 Task: Filter the notifications by "reason:approval-requested".
Action: Mouse moved to (1070, 168)
Screenshot: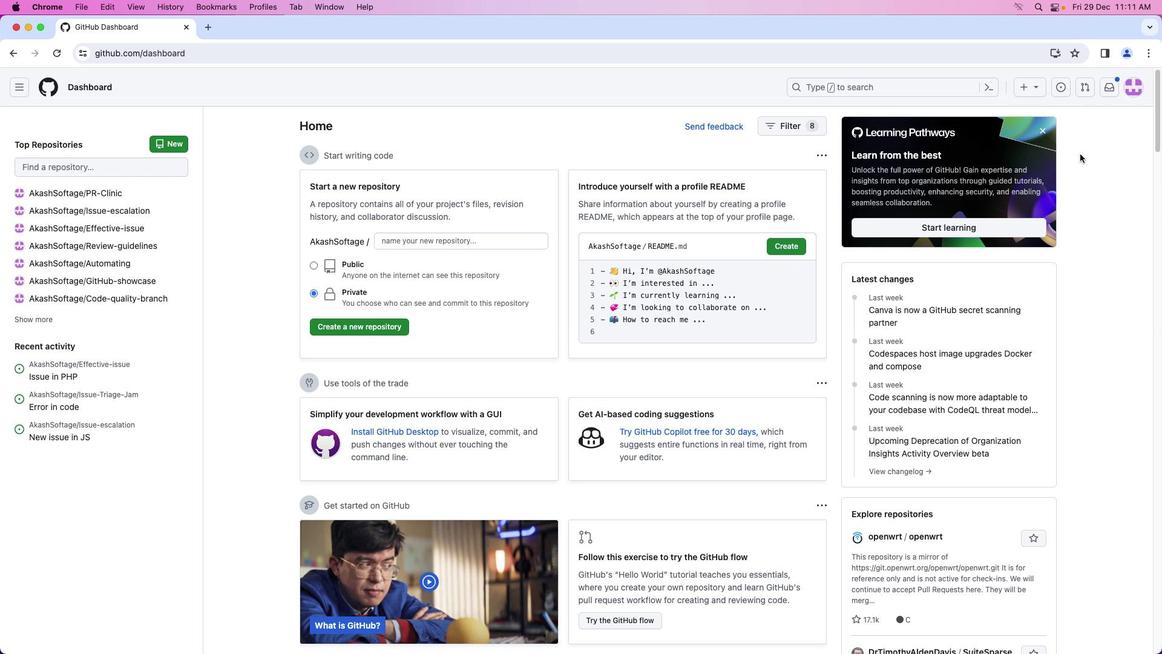 
Action: Mouse pressed left at (1070, 168)
Screenshot: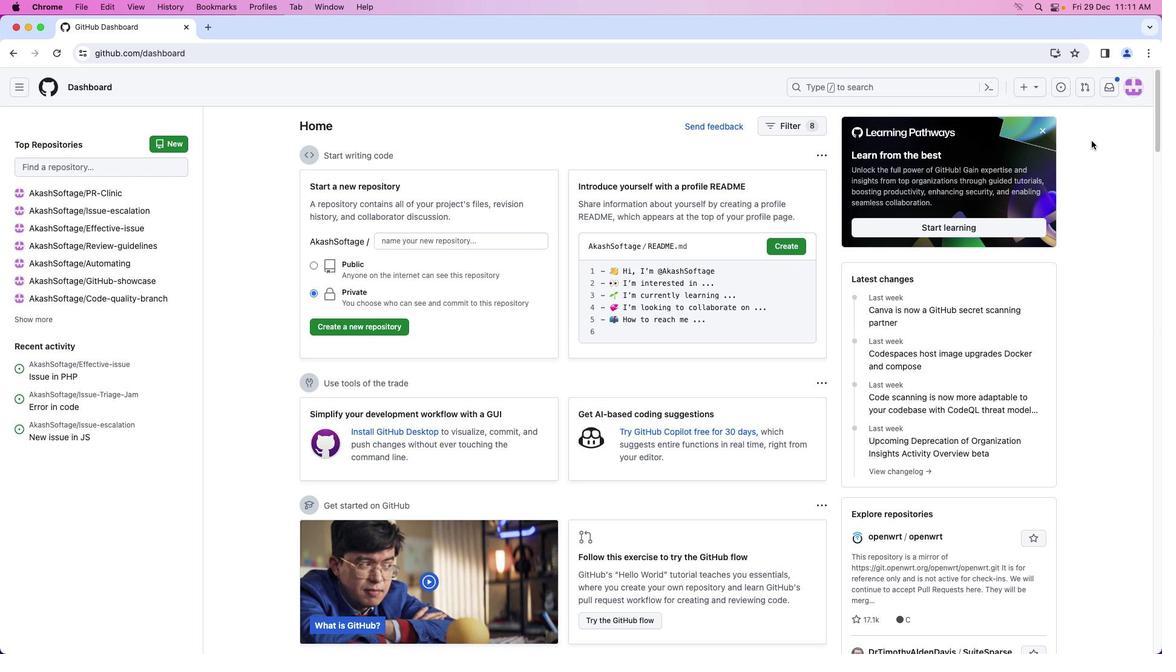 
Action: Mouse moved to (1108, 87)
Screenshot: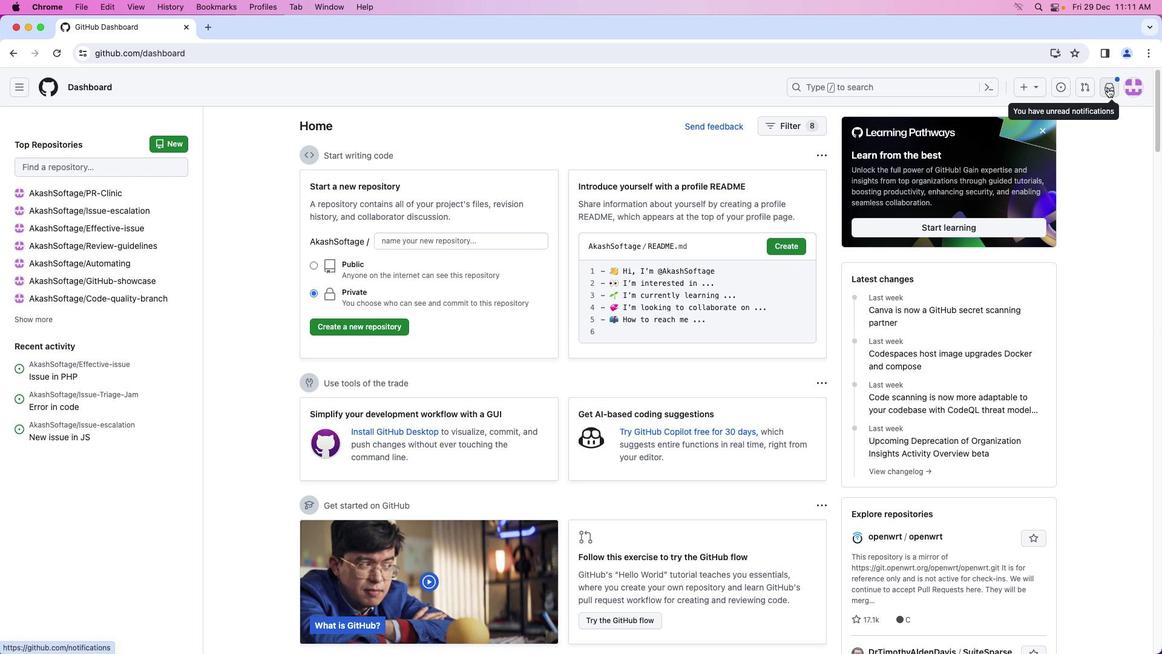 
Action: Mouse pressed left at (1108, 87)
Screenshot: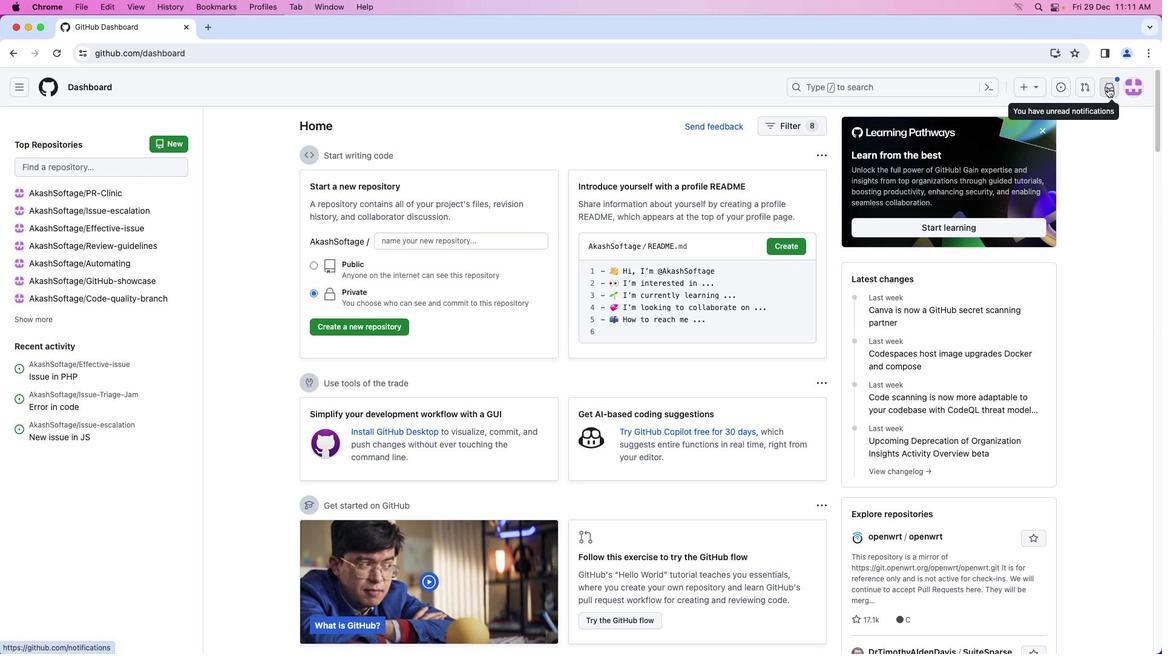 
Action: Mouse moved to (377, 127)
Screenshot: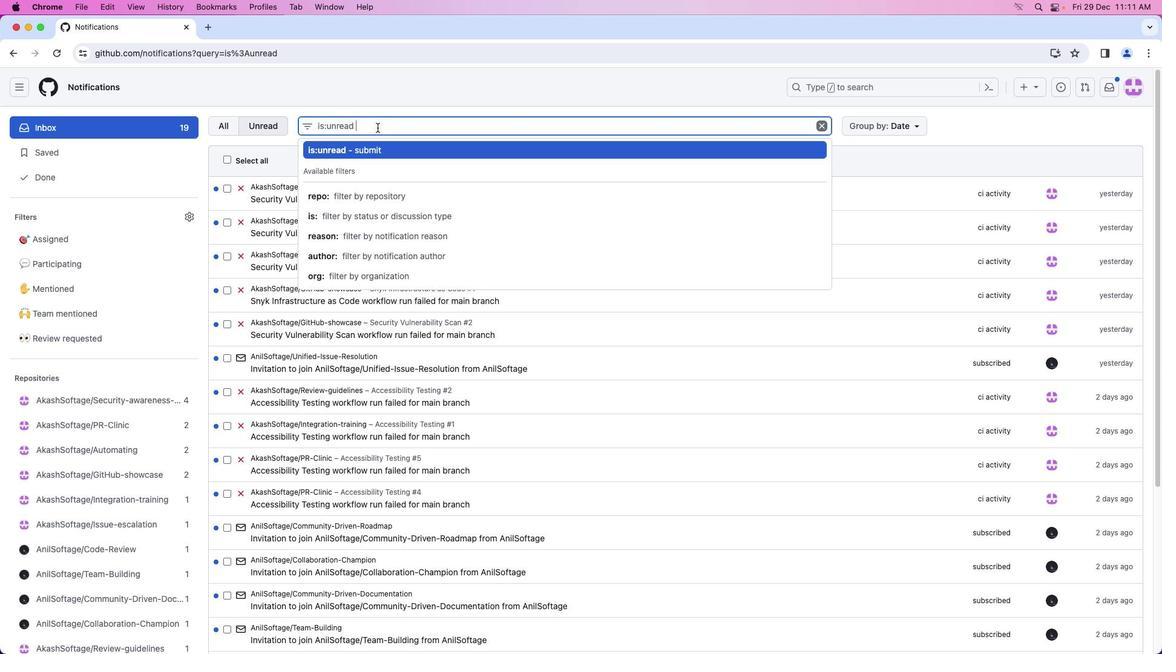 
Action: Mouse pressed left at (377, 127)
Screenshot: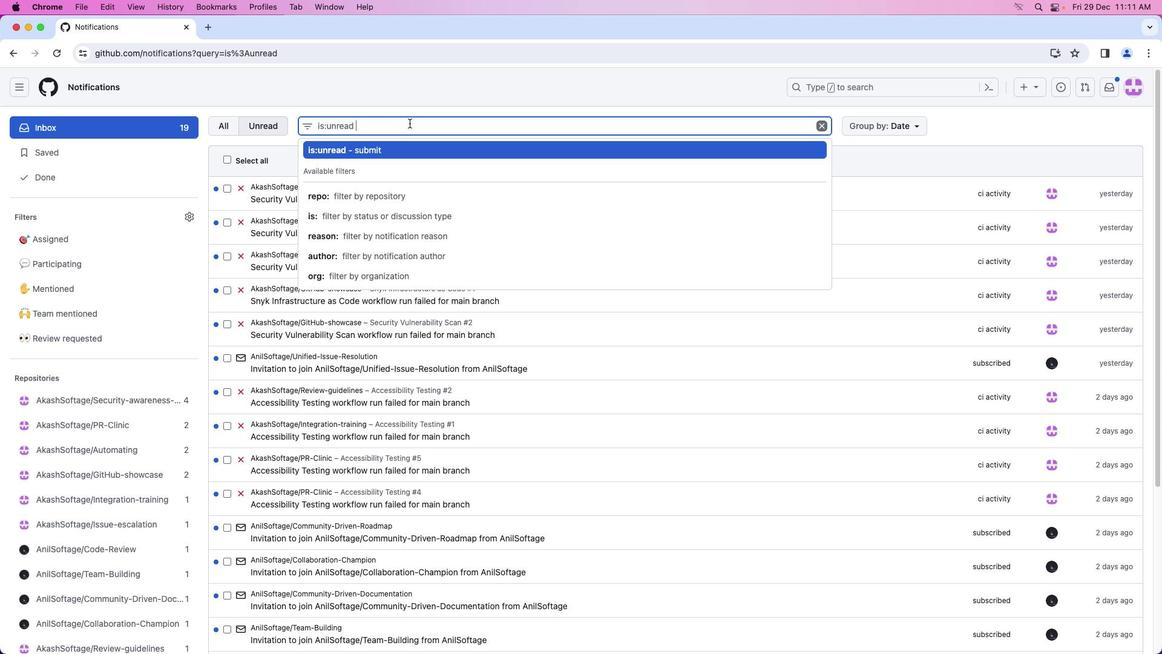 
Action: Mouse moved to (819, 129)
Screenshot: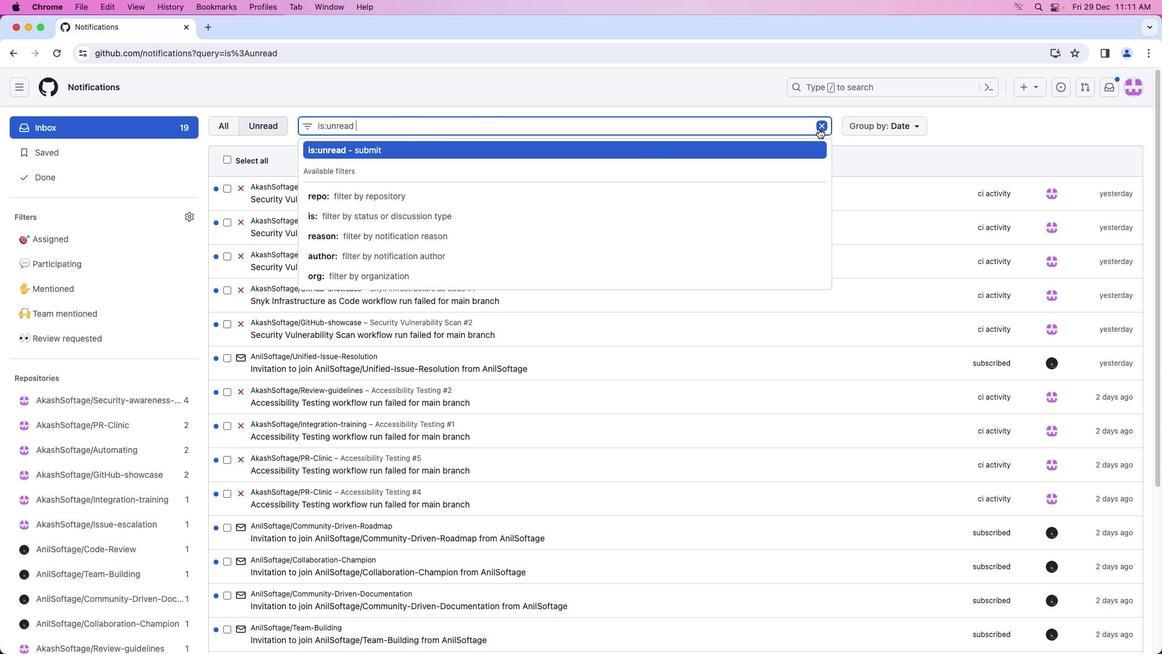 
Action: Mouse pressed left at (819, 129)
Screenshot: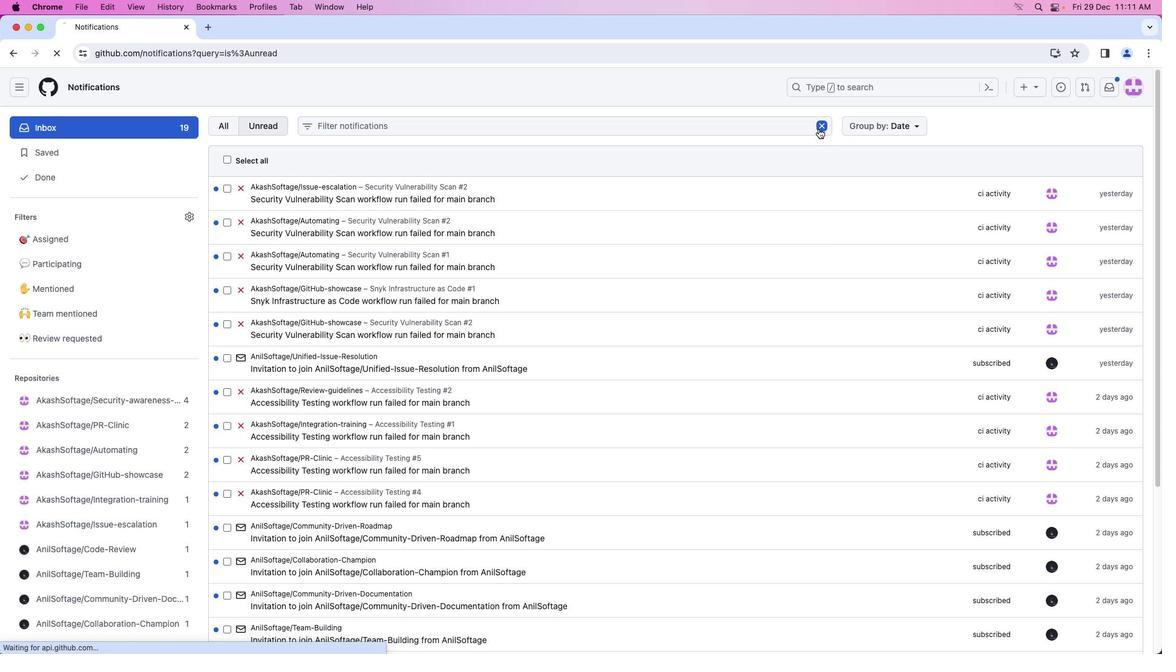 
Action: Mouse moved to (413, 127)
Screenshot: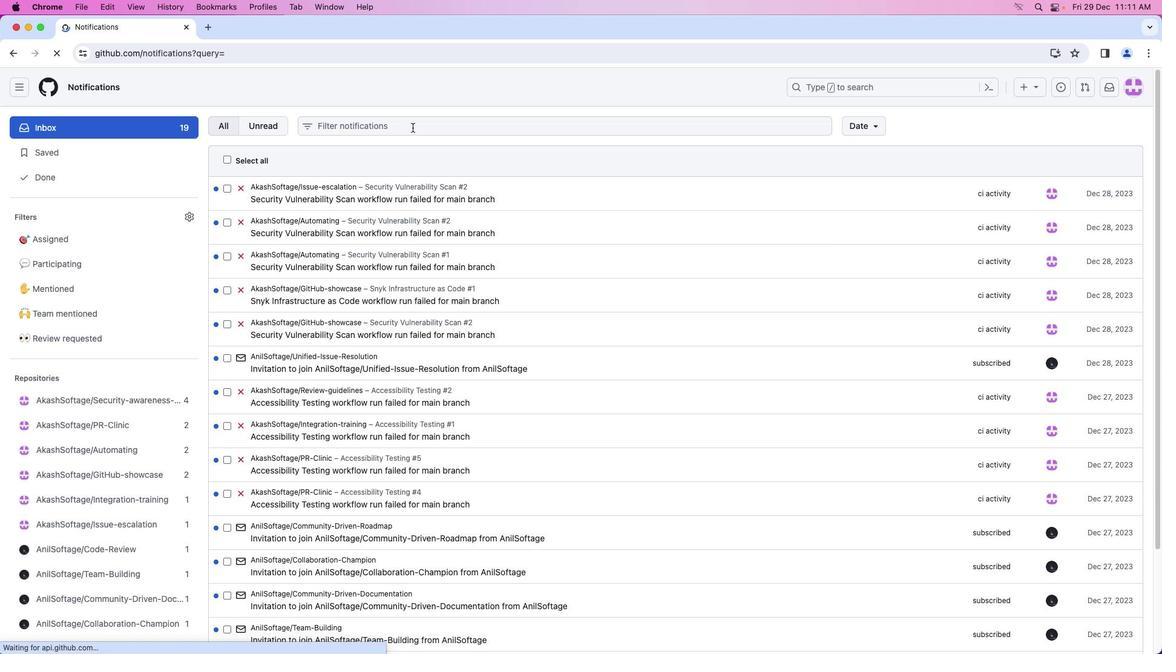 
Action: Mouse pressed left at (413, 127)
Screenshot: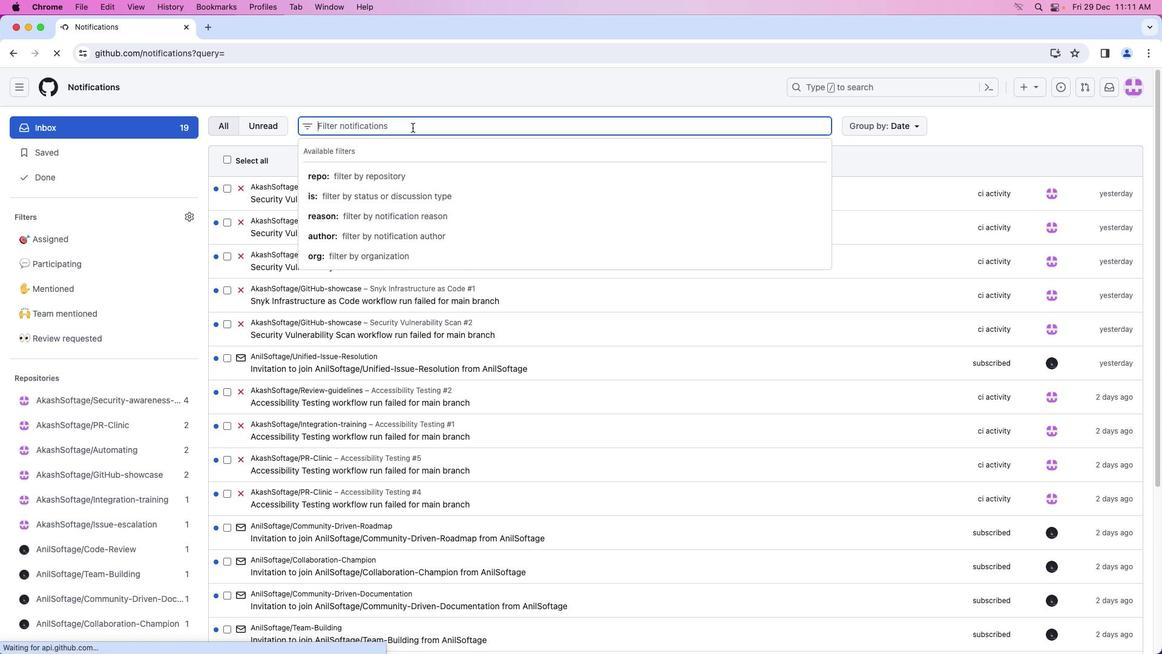 
Action: Mouse moved to (379, 216)
Screenshot: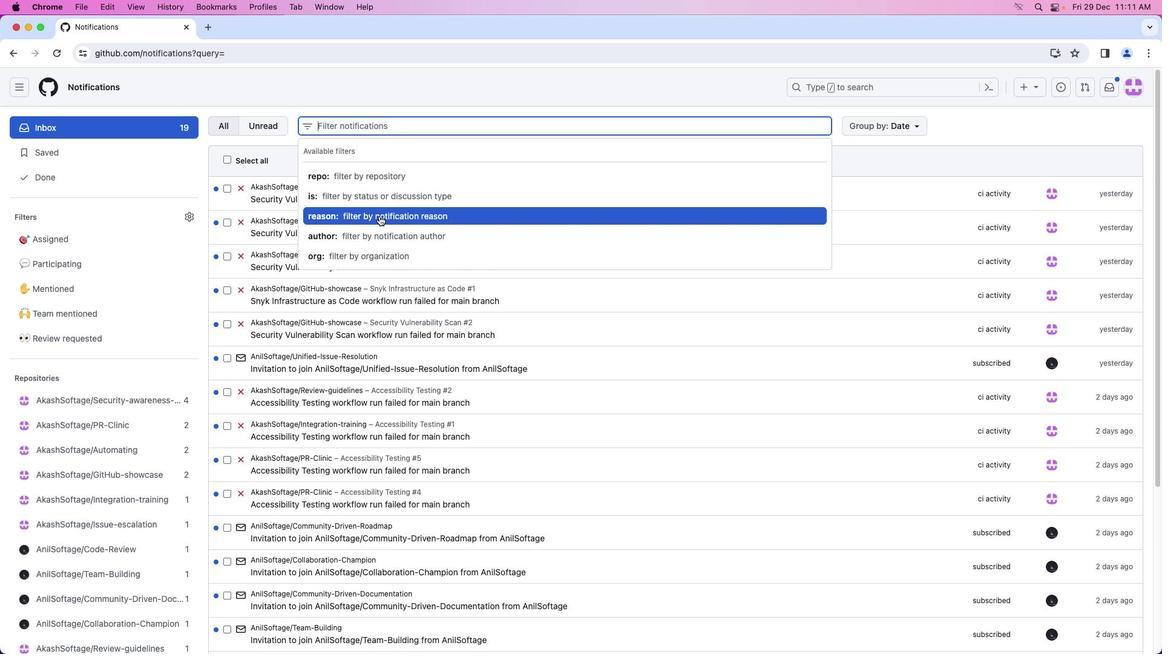 
Action: Mouse pressed left at (379, 216)
Screenshot: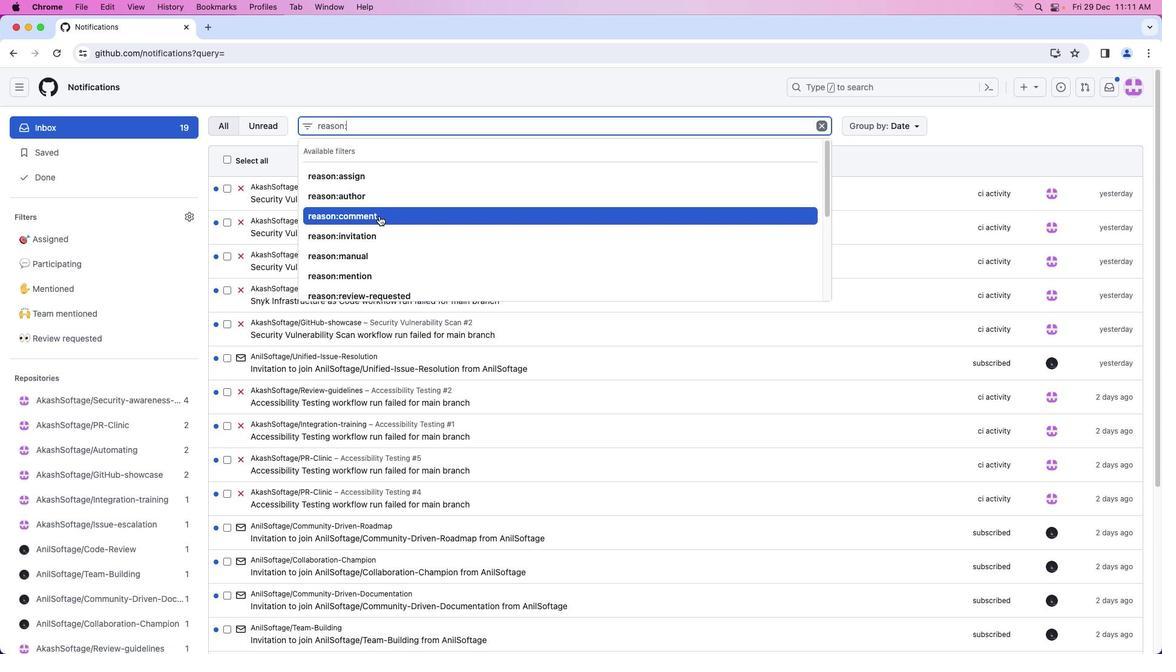 
Action: Mouse moved to (400, 228)
Screenshot: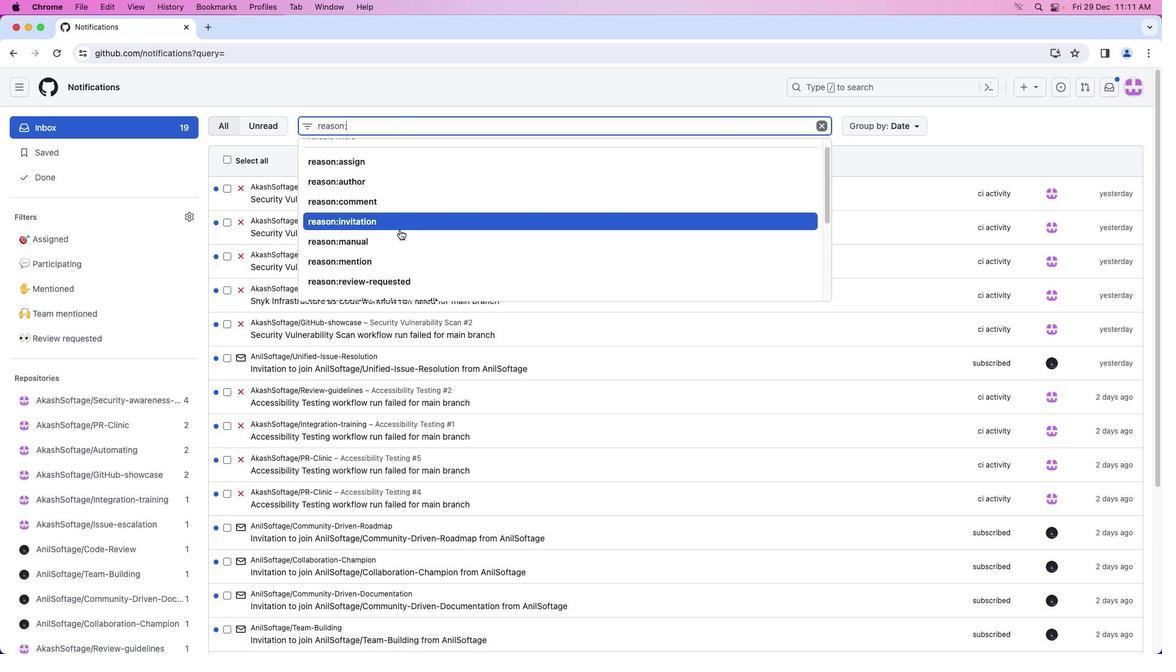 
Action: Mouse scrolled (400, 228) with delta (0, 0)
Screenshot: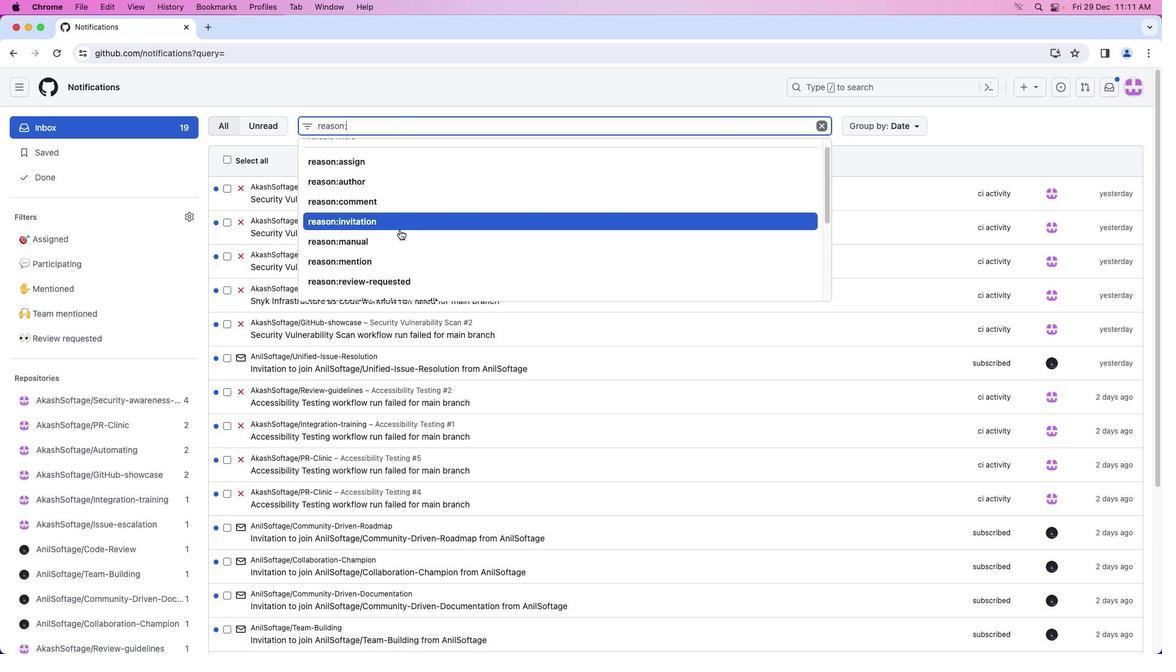 
Action: Mouse moved to (400, 229)
Screenshot: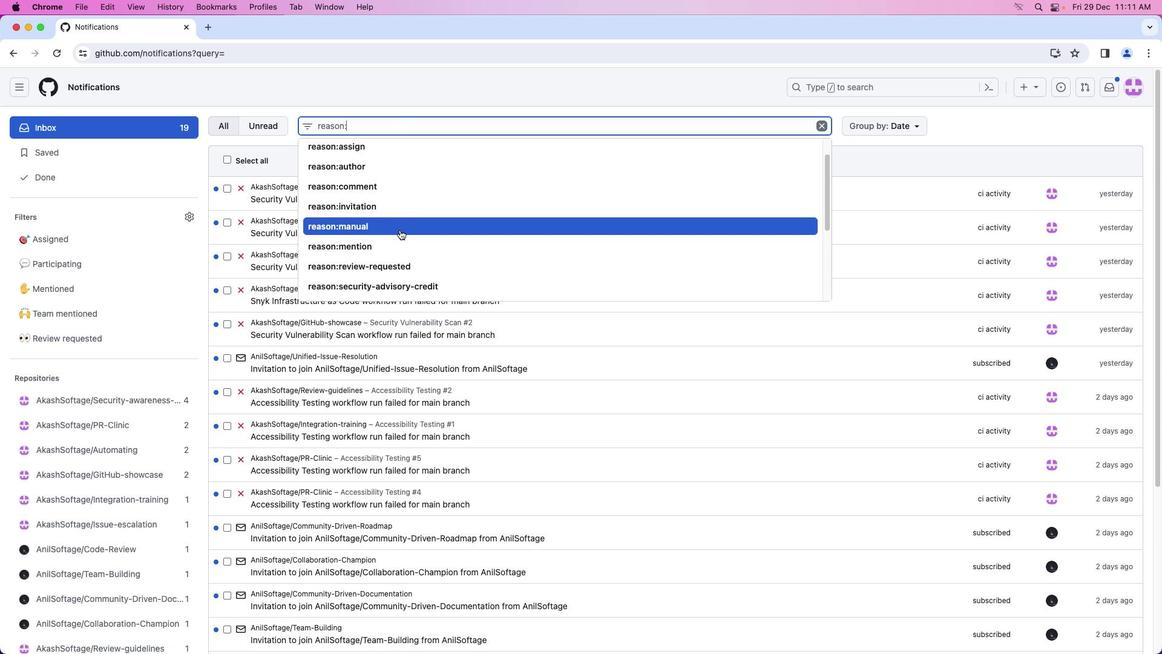
Action: Mouse scrolled (400, 229) with delta (0, 0)
Screenshot: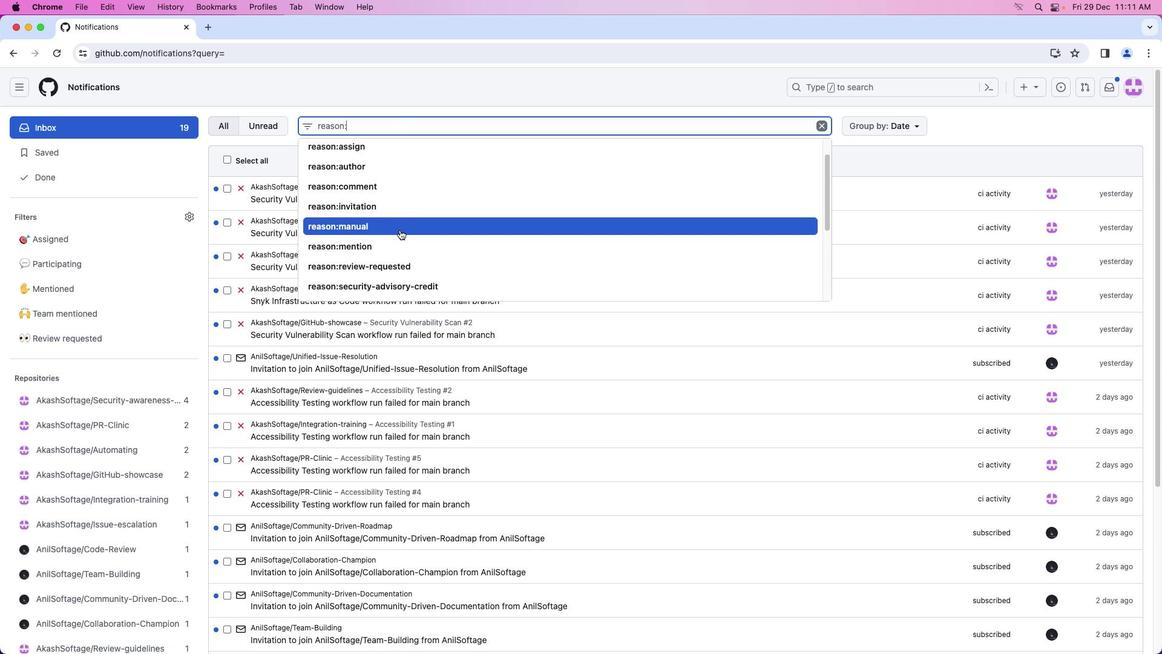 
Action: Mouse moved to (399, 229)
Screenshot: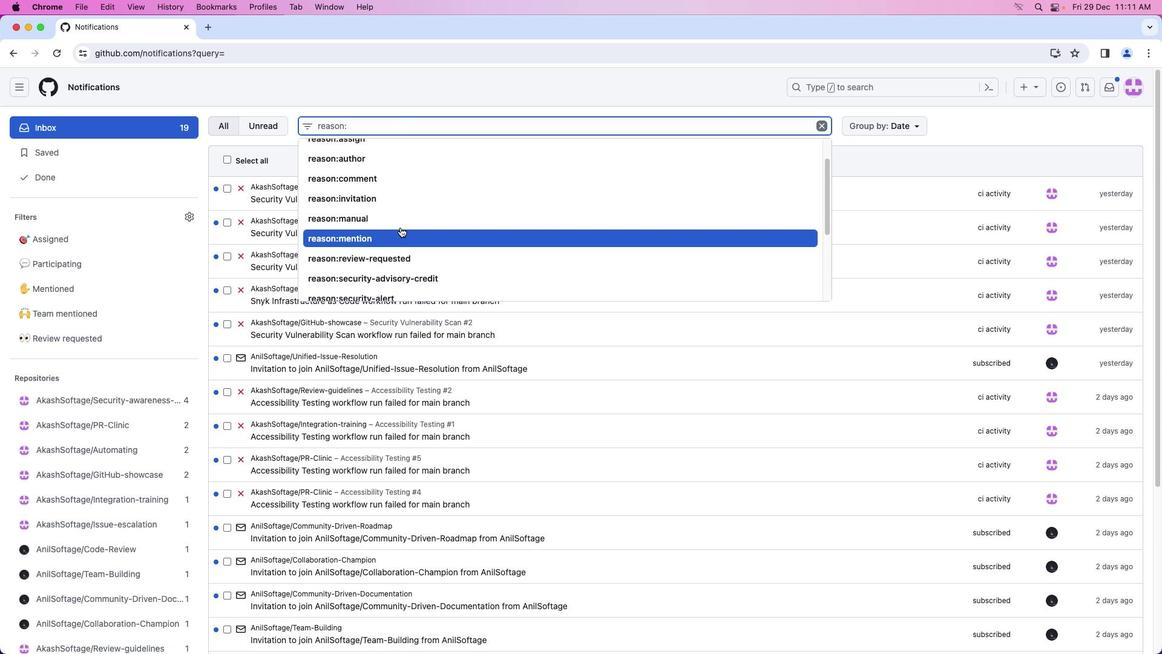 
Action: Mouse scrolled (399, 229) with delta (0, 0)
Screenshot: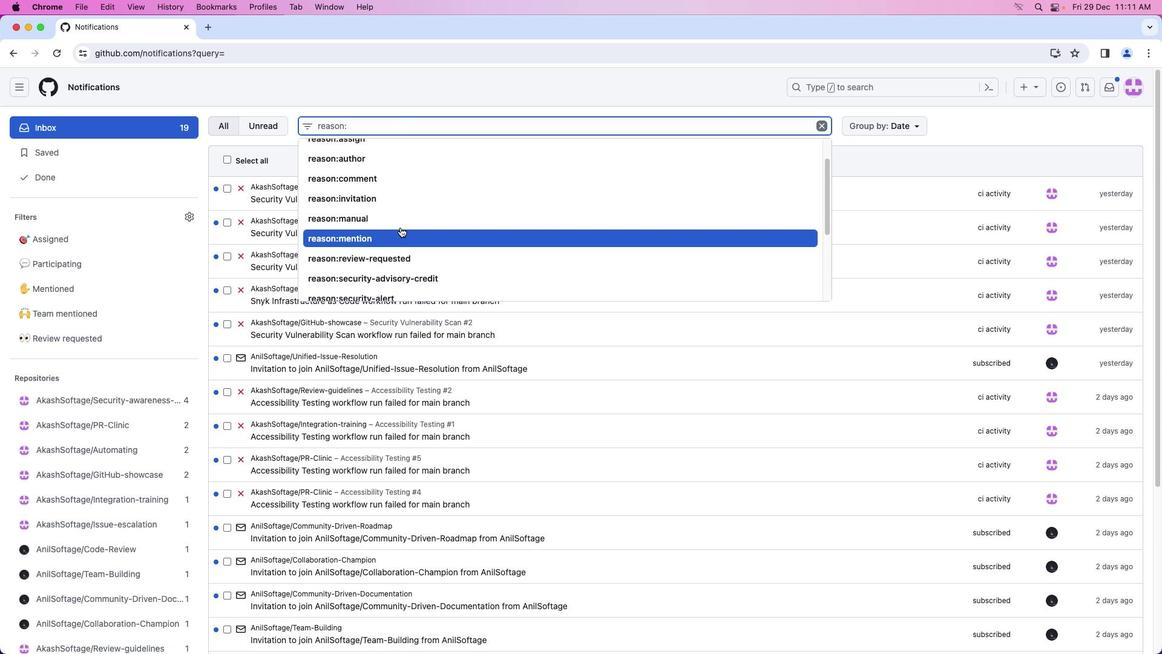 
Action: Mouse moved to (410, 226)
Screenshot: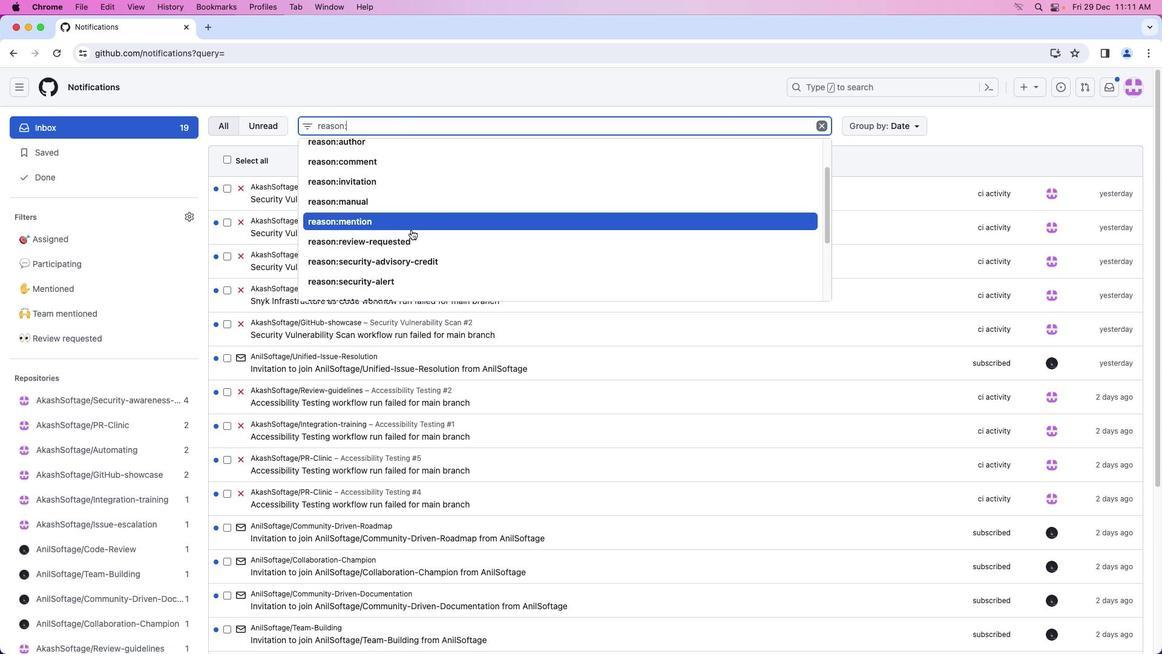 
Action: Mouse scrolled (410, 226) with delta (0, 0)
Screenshot: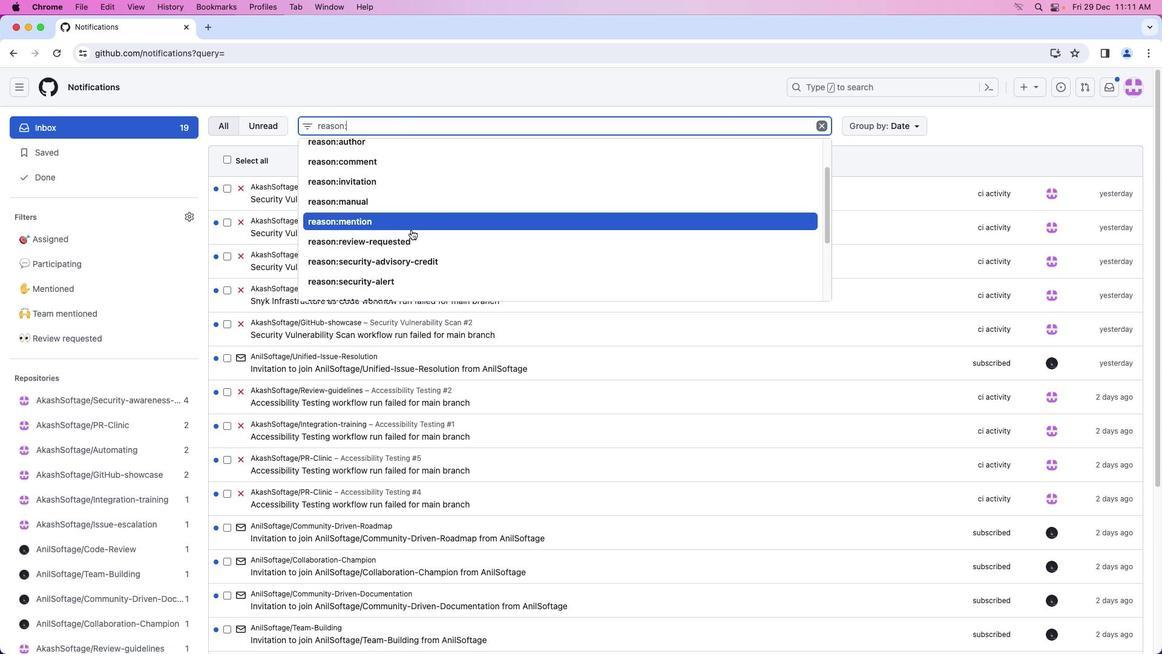
Action: Mouse moved to (411, 228)
Screenshot: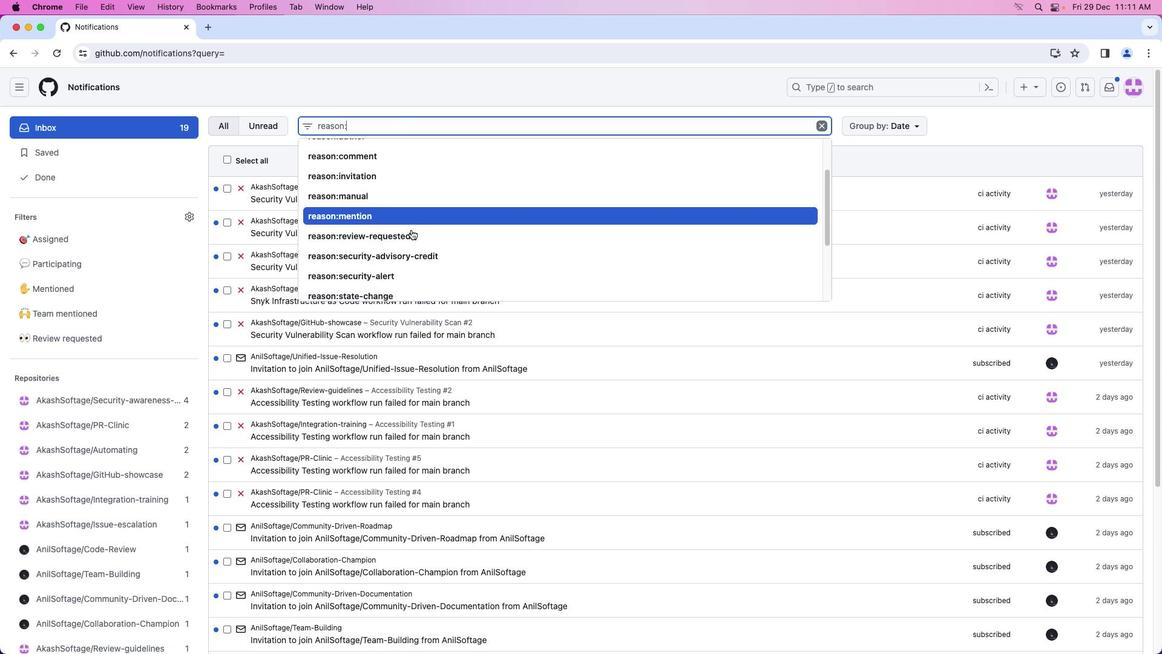 
Action: Mouse scrolled (411, 228) with delta (0, 0)
Screenshot: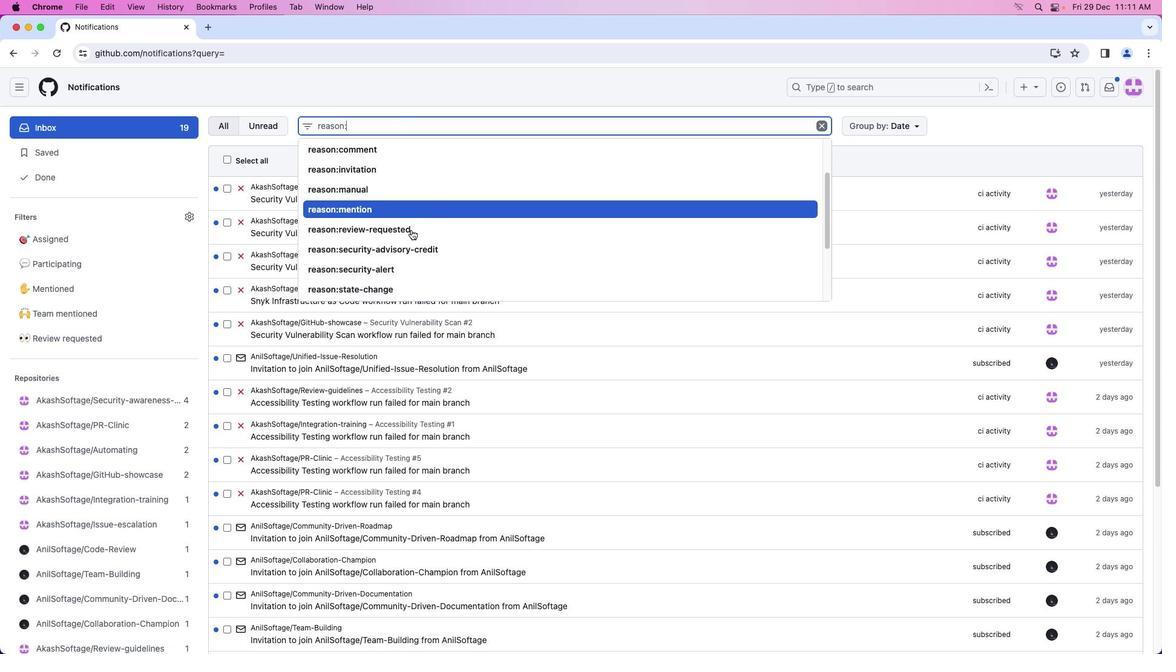 
Action: Mouse moved to (411, 229)
Screenshot: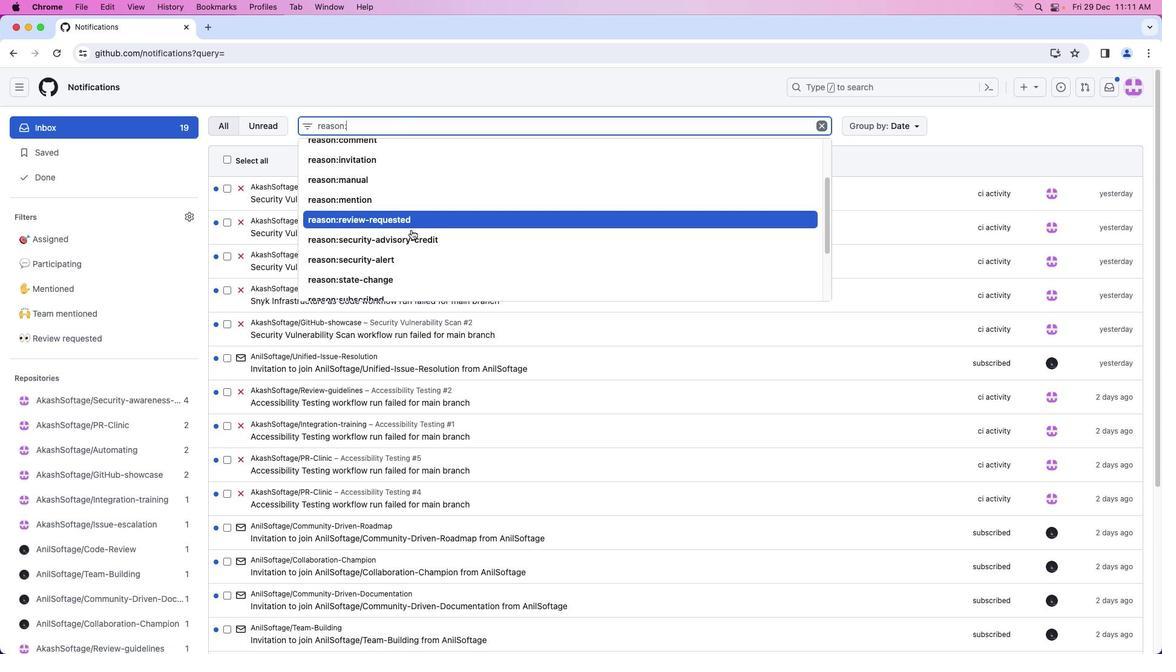 
Action: Mouse scrolled (411, 229) with delta (0, 0)
Screenshot: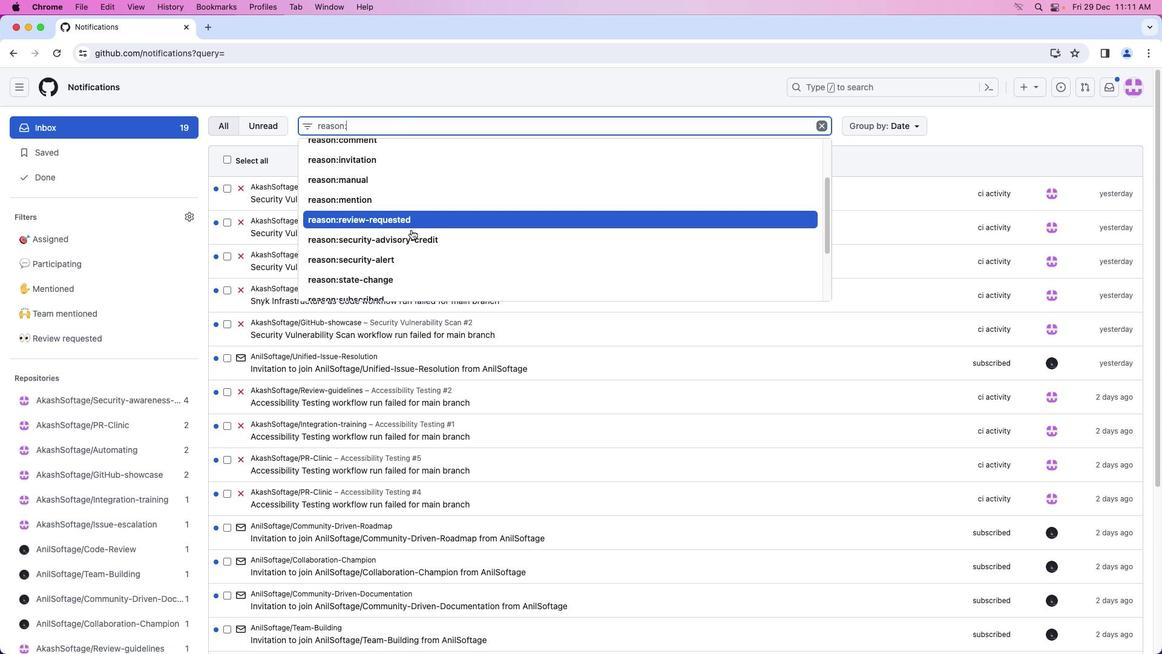 
Action: Mouse moved to (410, 231)
Screenshot: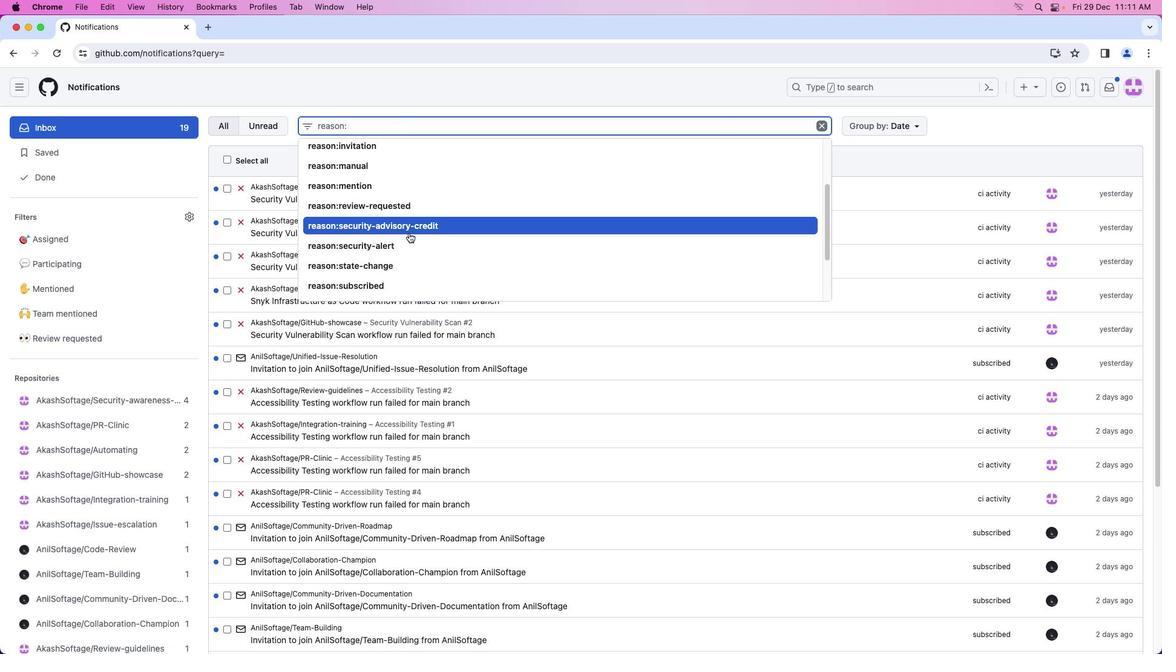 
Action: Mouse scrolled (410, 231) with delta (0, 0)
Screenshot: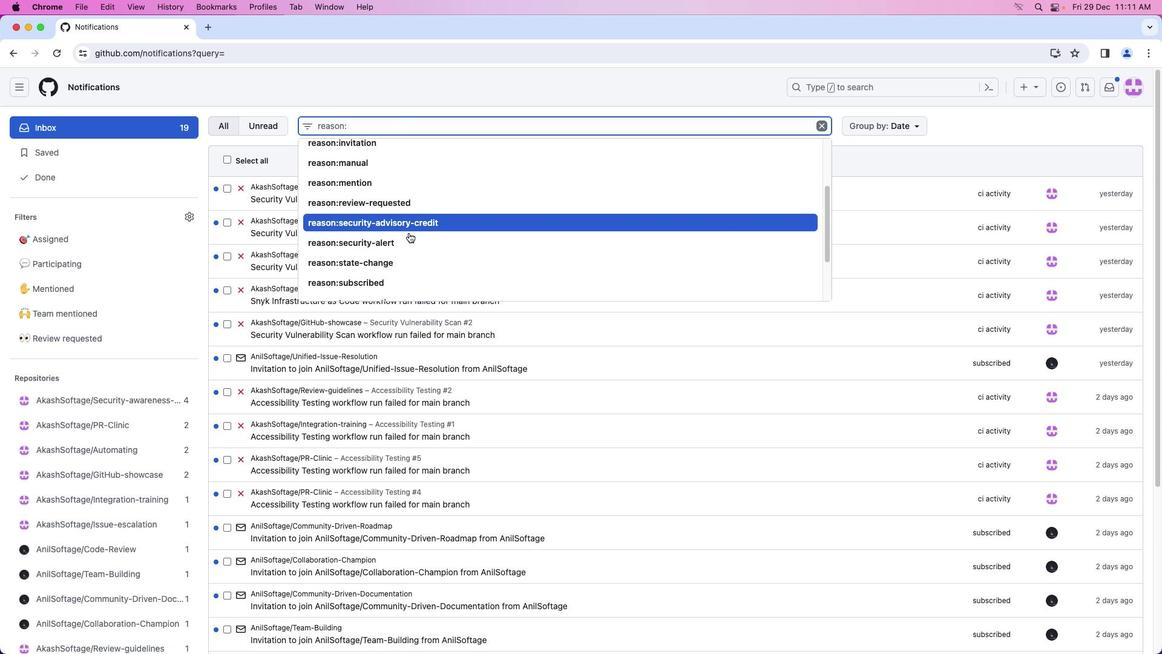 
Action: Mouse moved to (409, 233)
Screenshot: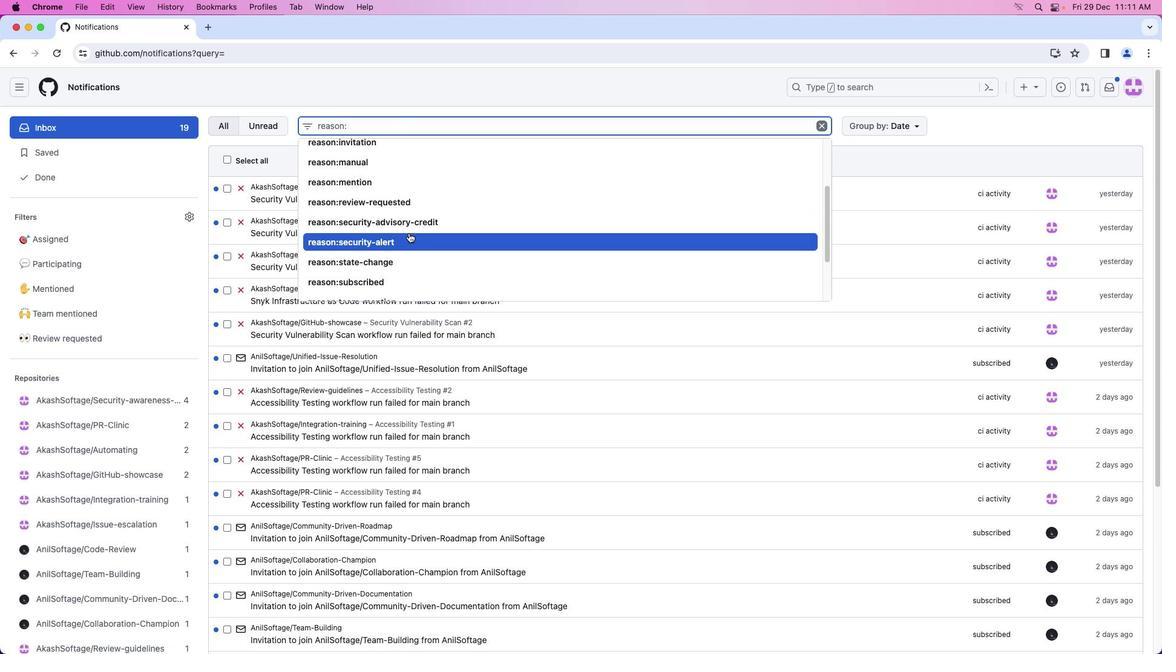 
Action: Mouse scrolled (409, 233) with delta (0, 0)
Screenshot: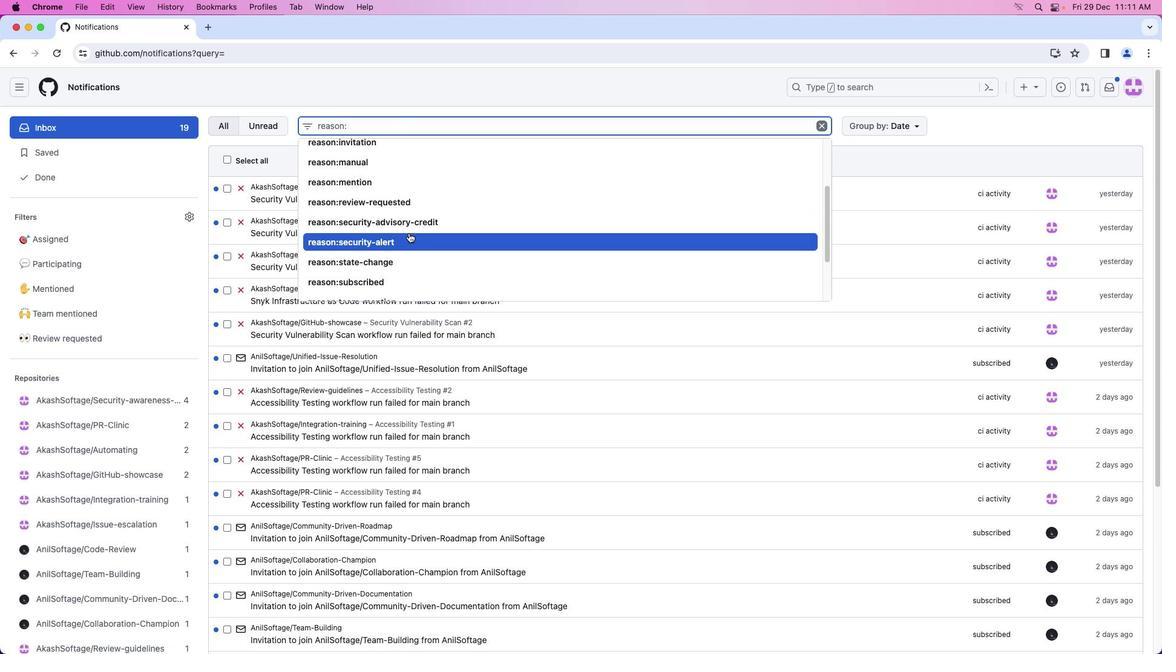 
Action: Mouse moved to (408, 232)
Screenshot: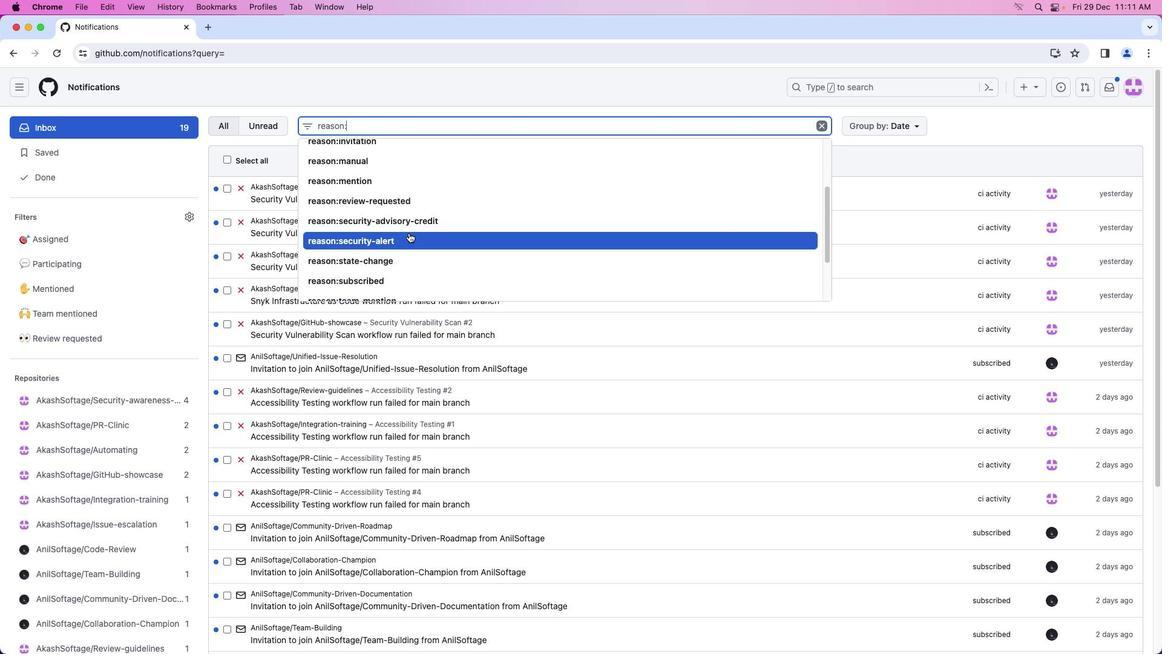 
Action: Mouse scrolled (408, 232) with delta (0, 0)
Screenshot: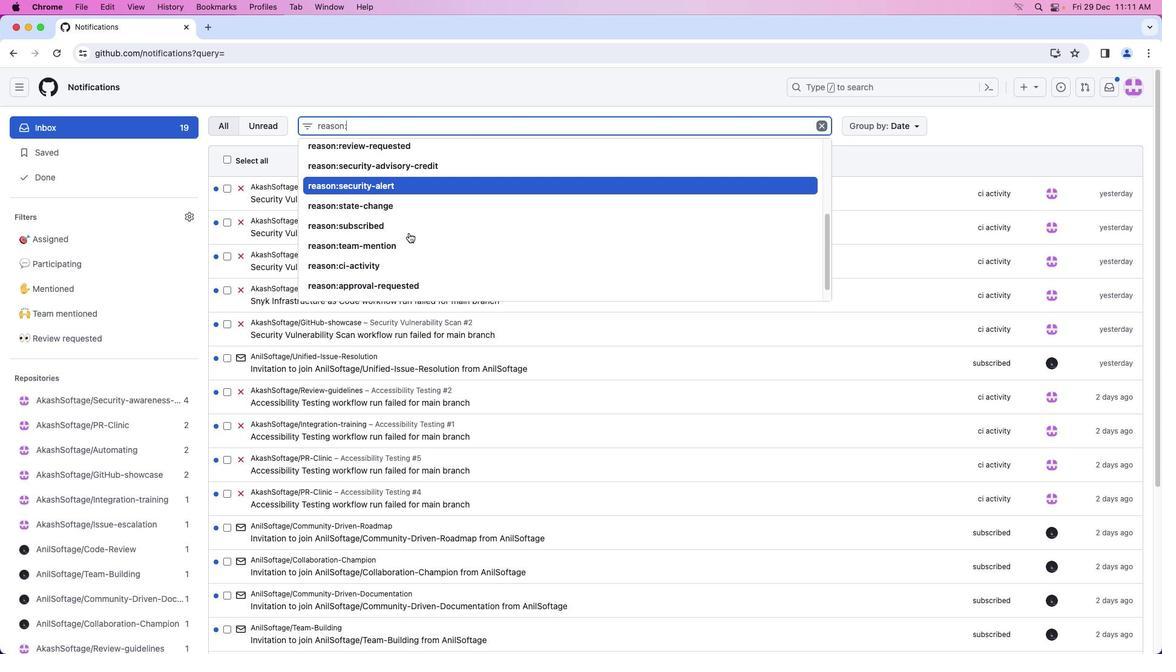 
Action: Mouse scrolled (408, 232) with delta (0, 0)
Screenshot: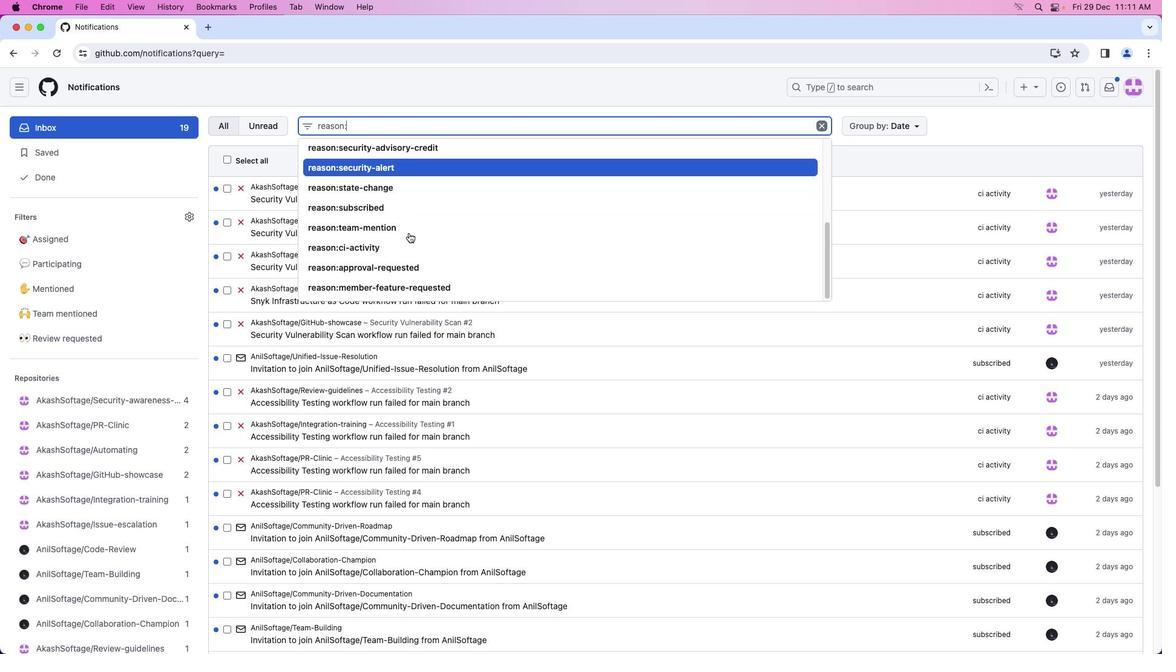 
Action: Mouse scrolled (408, 232) with delta (0, -1)
Screenshot: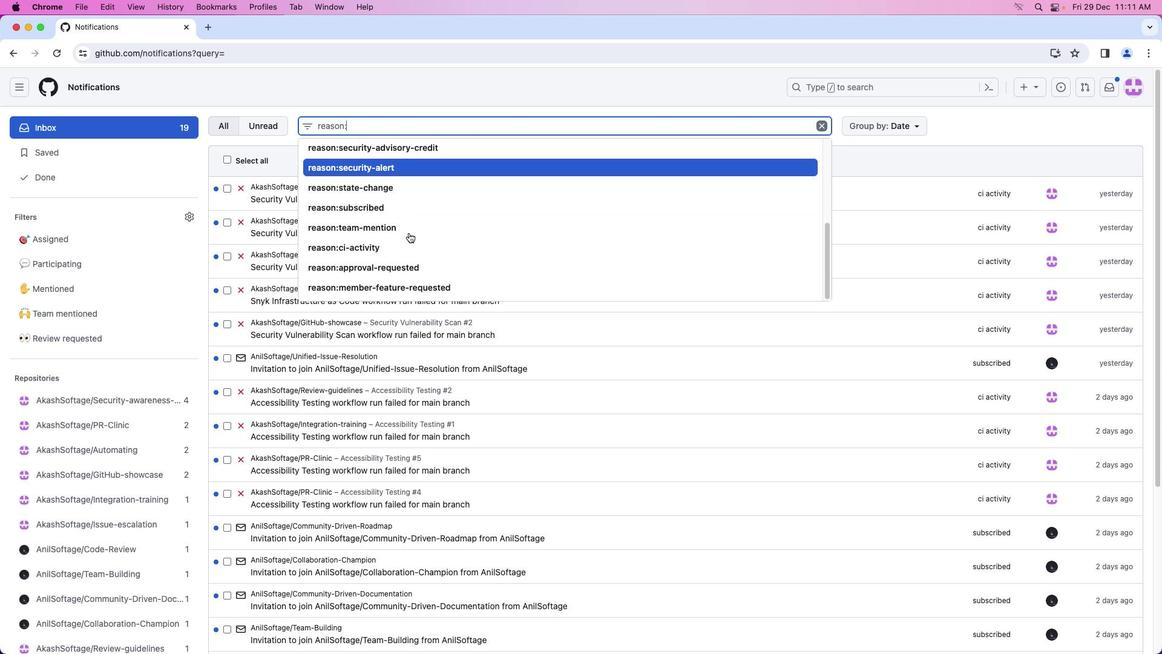 
Action: Mouse moved to (428, 266)
Screenshot: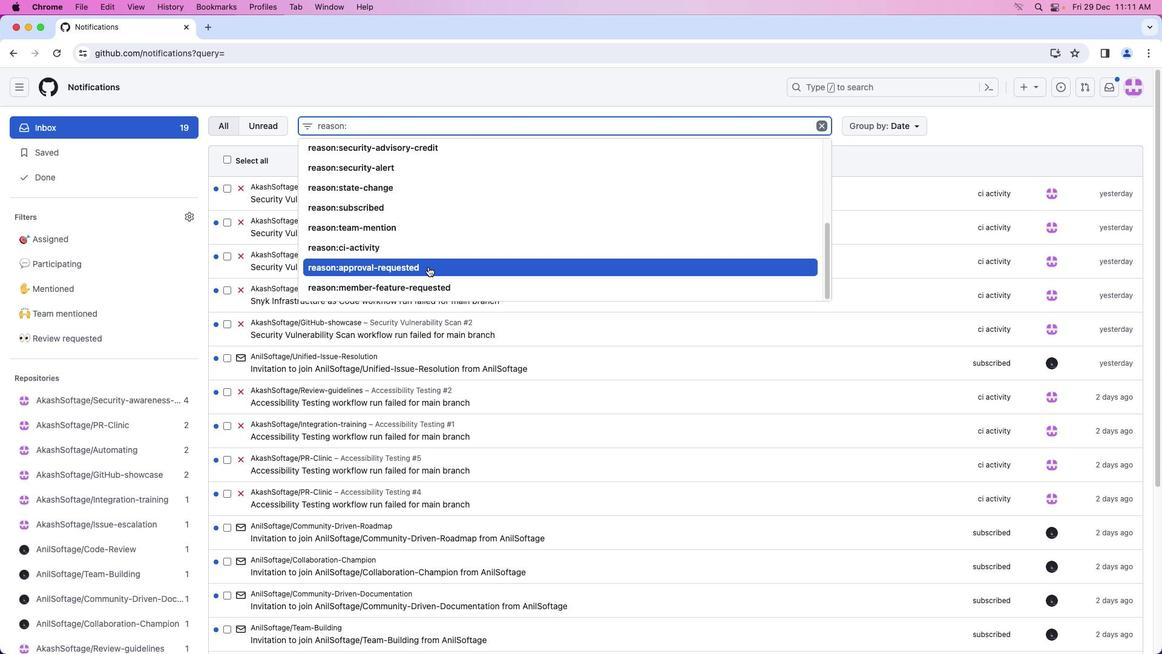 
Action: Mouse pressed left at (428, 266)
Screenshot: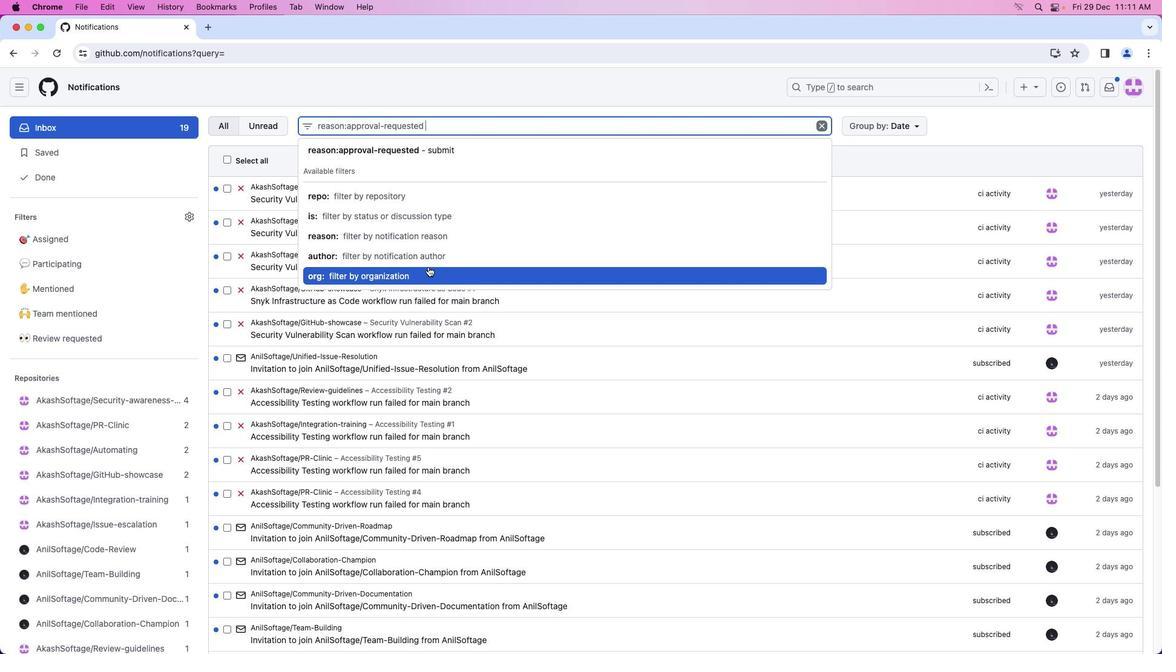 
